 Task: Find the distance between Nashville and Great Smoky Mountains.
Action: Mouse moved to (234, 58)
Screenshot: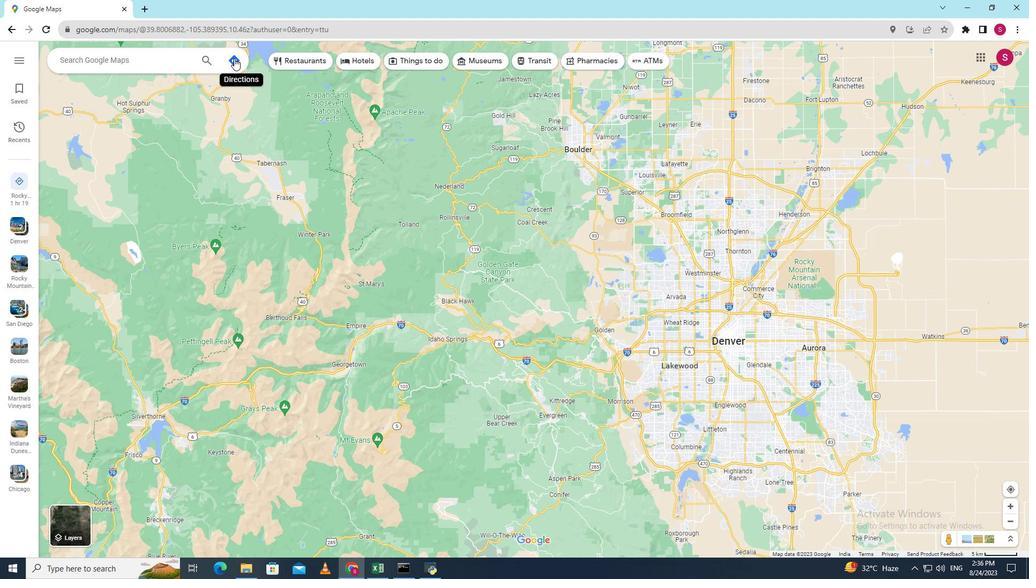 
Action: Mouse pressed left at (234, 58)
Screenshot: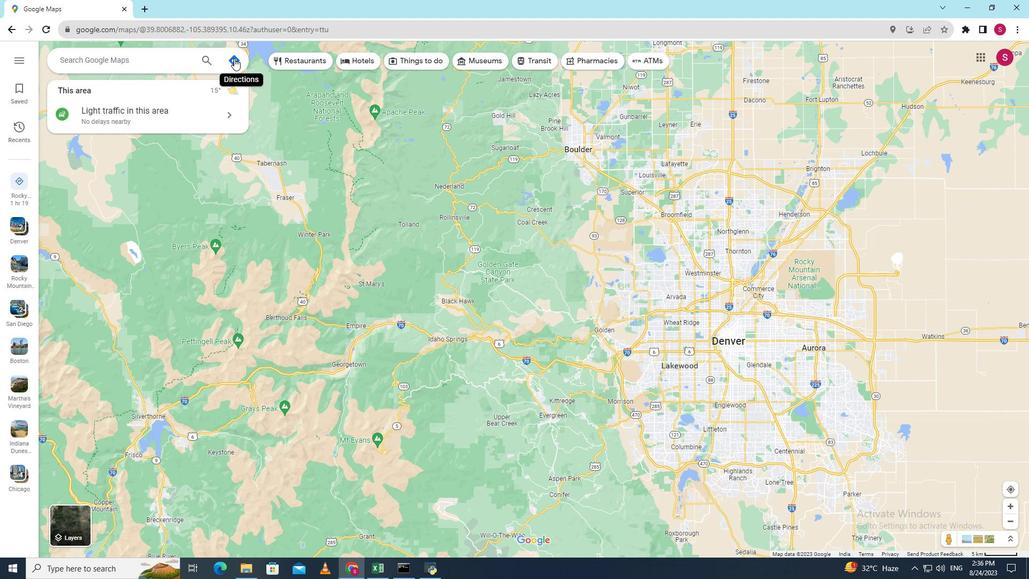 
Action: Mouse moved to (163, 94)
Screenshot: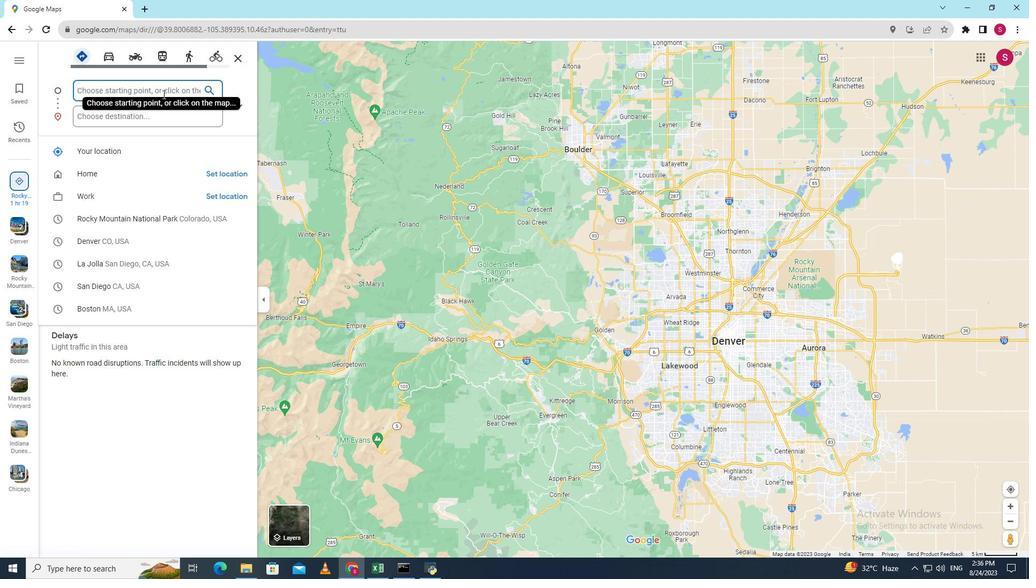 
Action: Mouse pressed left at (163, 94)
Screenshot: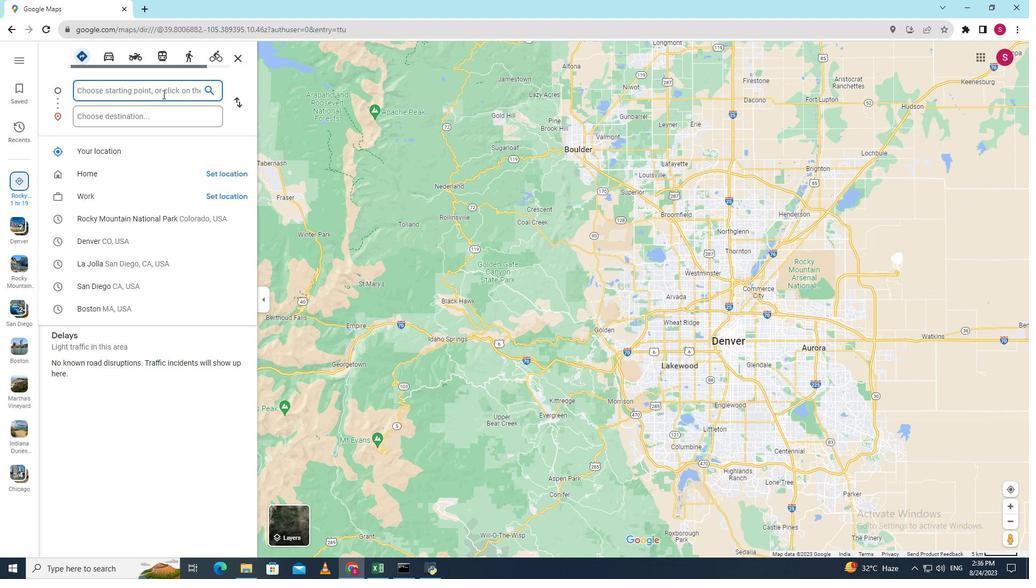 
Action: Key pressed <Key.shift><Key.shift><Key.shift><Key.shift><Key.shift><Key.shift><Key.shift><Key.shift><Key.shift><Key.shift><Key.shift><Key.shift><Key.shift><Key.shift><Key.shift><Key.shift><Key.shift><Key.shift><Key.shift><Key.shift><Key.shift><Key.shift><Key.shift><Key.shift><Key.shift><Key.shift><Key.shift><Key.shift><Key.shift><Key.shift><Key.shift><Key.shift><Key.shift><Key.shift><Key.shift><Key.shift><Key.shift><Key.shift><Key.shift><Key.shift><Key.shift><Key.shift><Key.shift><Key.shift><Key.shift><Key.shift><Key.shift><Key.shift><Key.shift><Key.shift><Key.shift><Key.shift><Key.shift><Key.shift><Key.shift><Key.shift><Key.shift><Key.shift>Nashville
Screenshot: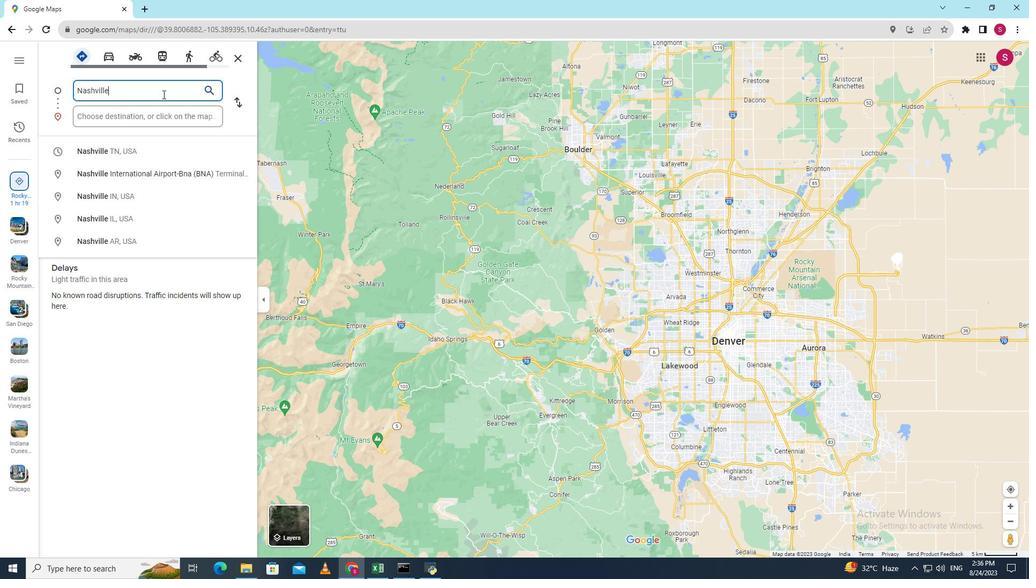 
Action: Mouse moved to (146, 113)
Screenshot: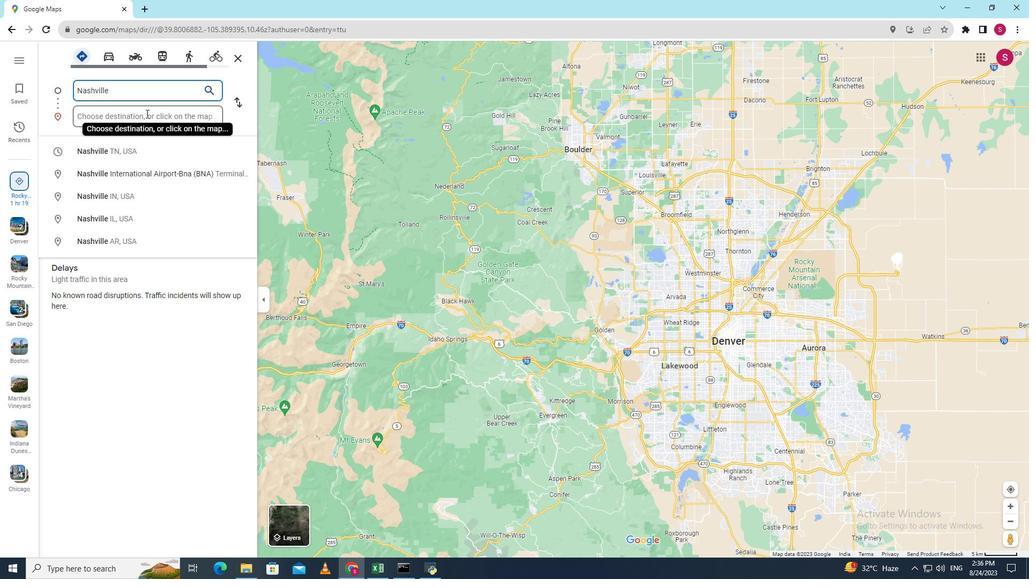 
Action: Mouse pressed left at (146, 113)
Screenshot: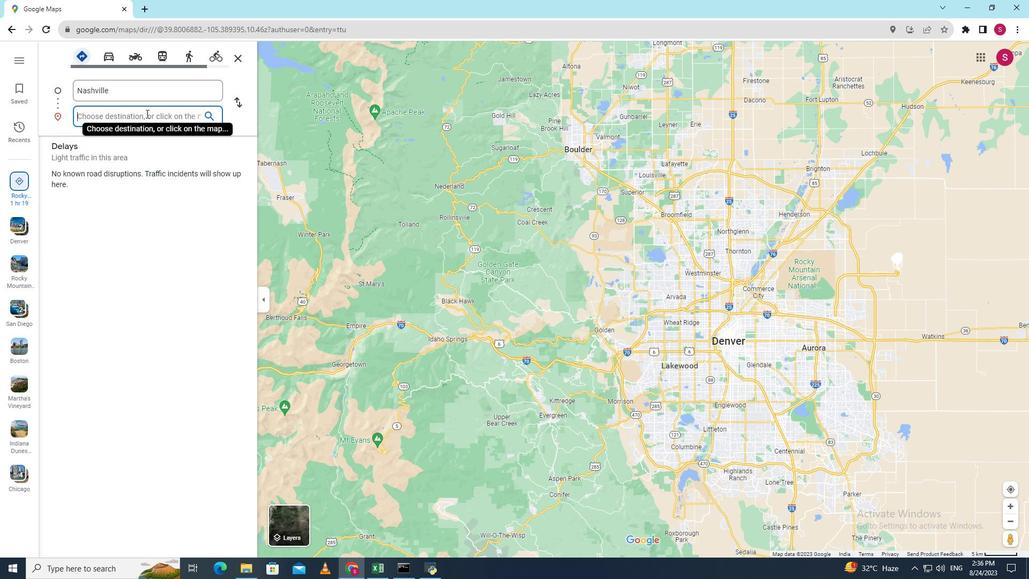 
Action: Key pressed <Key.shift><Key.shift>Great<Key.space><Key.shift>Smoky<Key.space><Key.shift><Key.shift><Key.shift><Key.shift><Key.shift><Key.shift><Key.shift><Key.shift><Key.shift><Key.shift><Key.shift><Key.shift><Key.shift><Key.shift><Key.shift><Key.shift>Mountains<Key.enter>
Screenshot: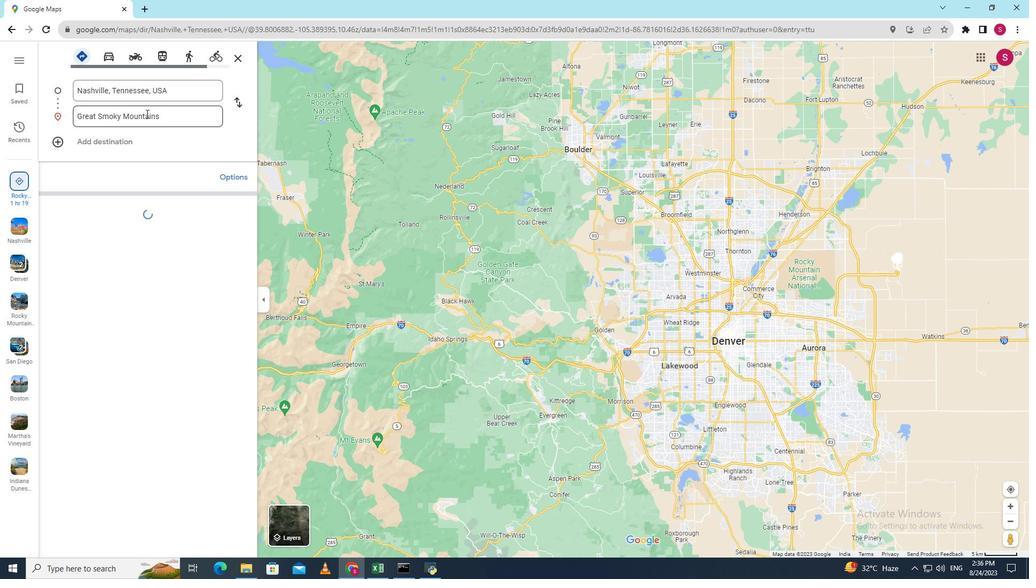 
Action: Mouse moved to (326, 158)
Screenshot: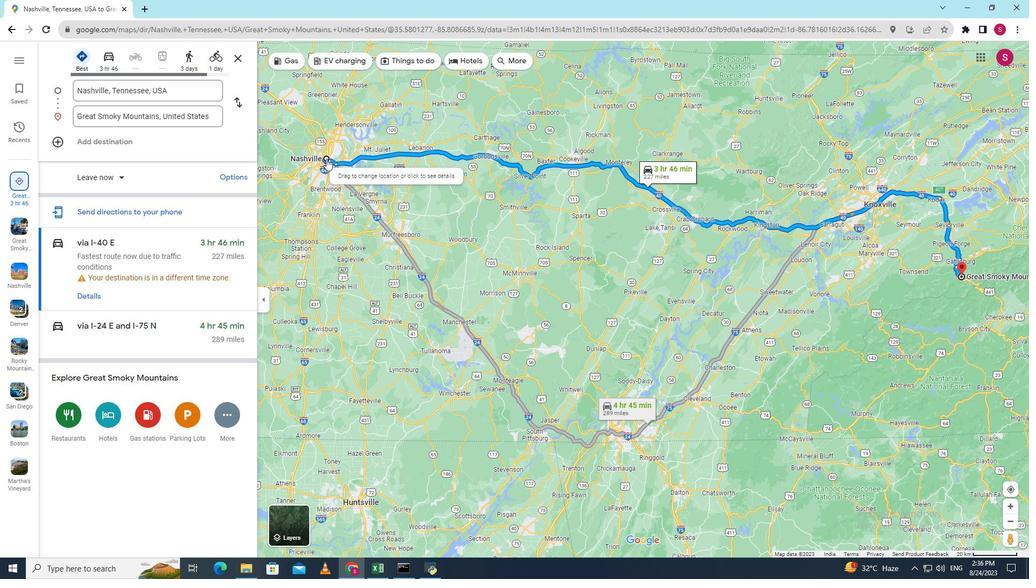 
Action: Mouse pressed right at (326, 158)
Screenshot: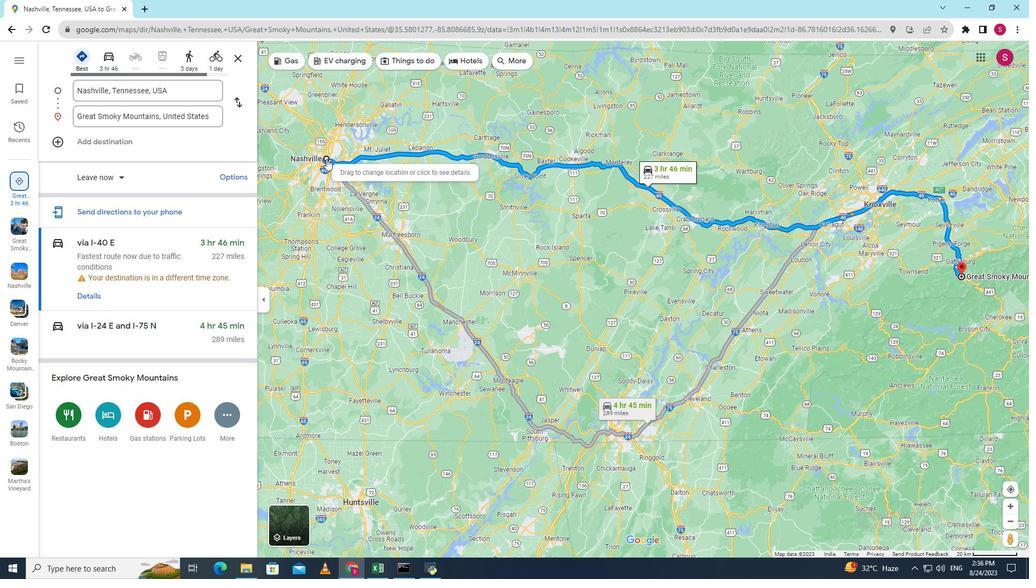 
Action: Mouse moved to (355, 239)
Screenshot: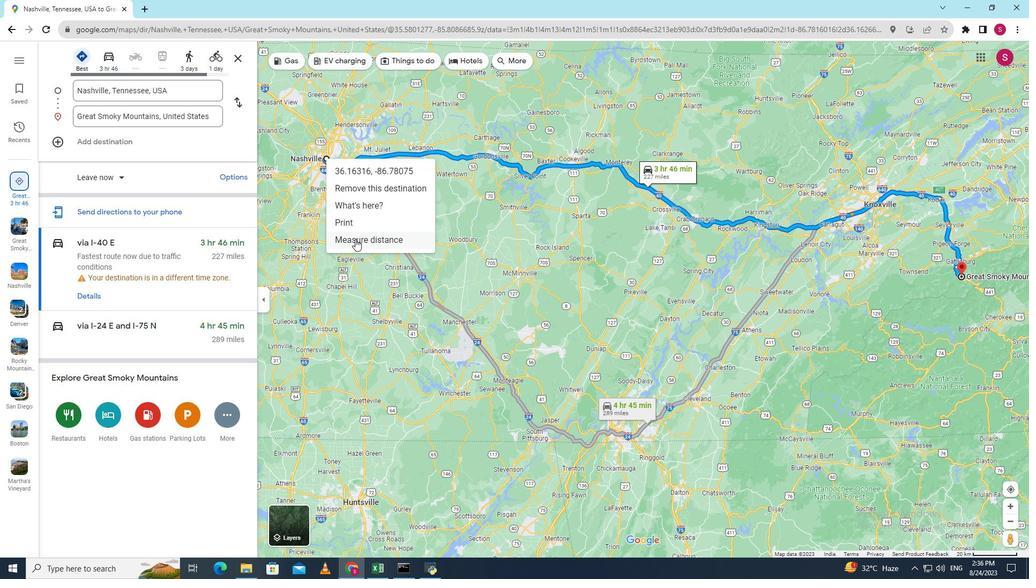 
Action: Mouse pressed left at (355, 239)
Screenshot: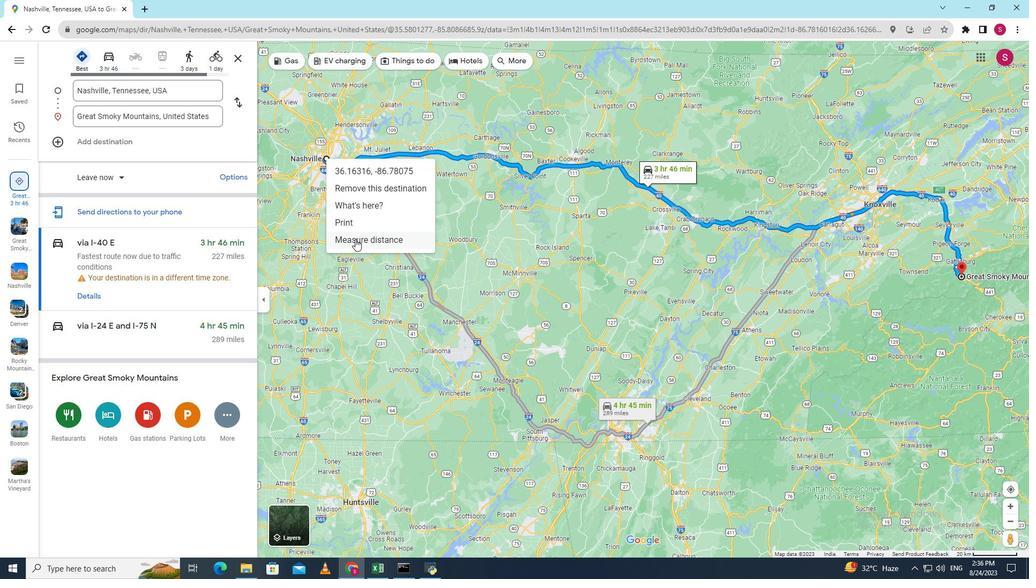 
Action: Mouse moved to (962, 277)
Screenshot: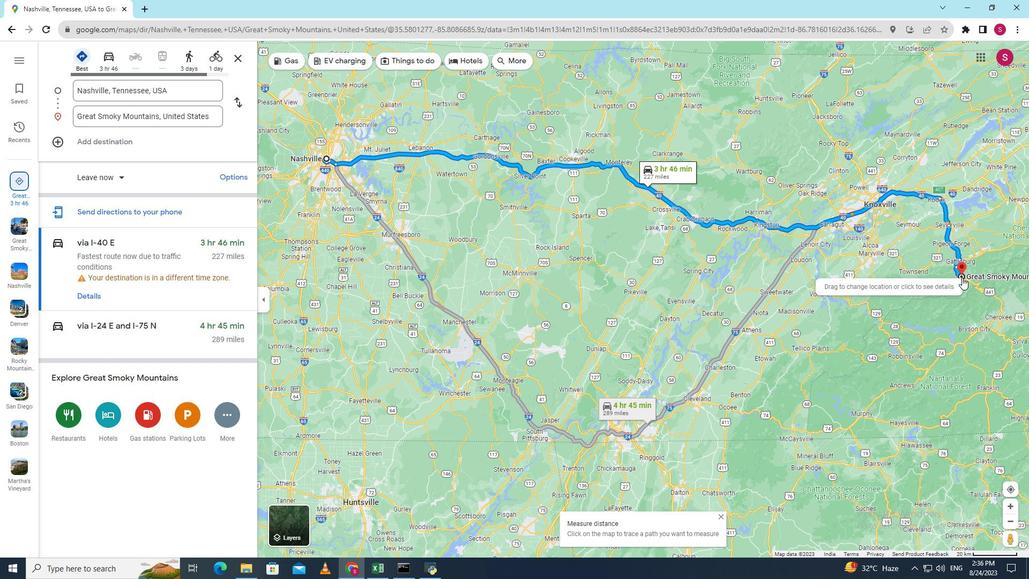 
Action: Mouse pressed right at (962, 277)
Screenshot: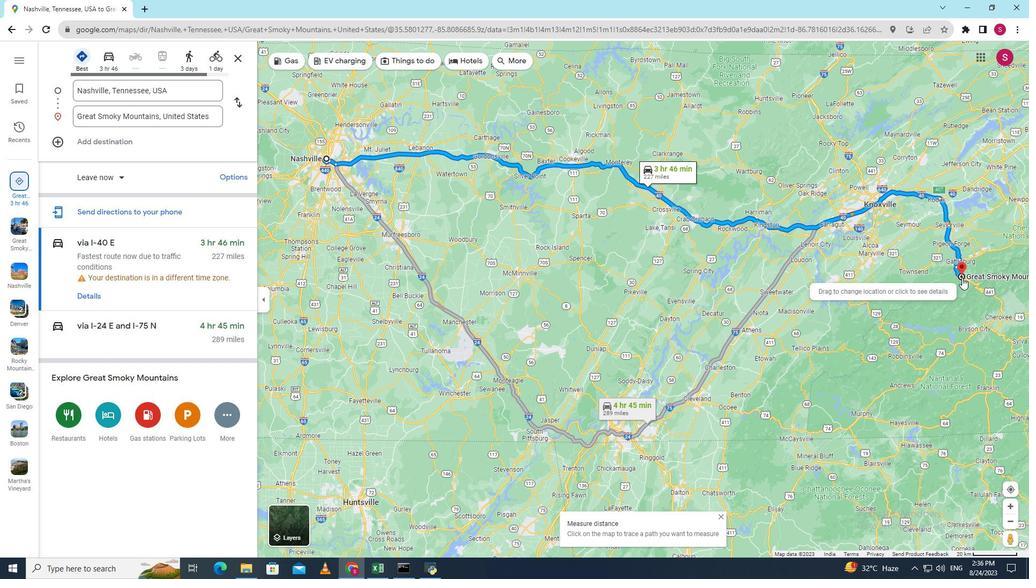 
Action: Mouse moved to (949, 360)
Screenshot: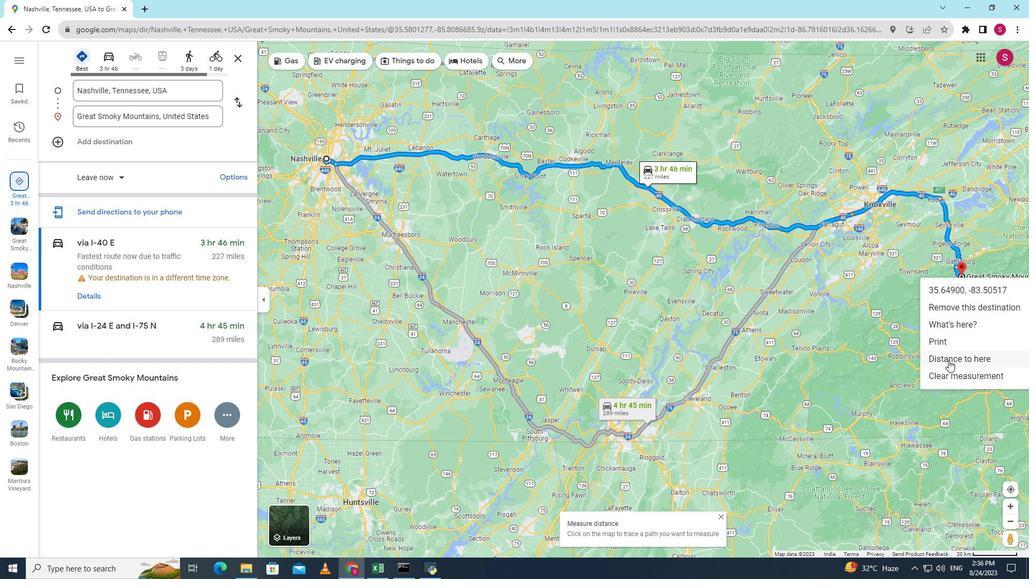 
Action: Mouse pressed left at (949, 360)
Screenshot: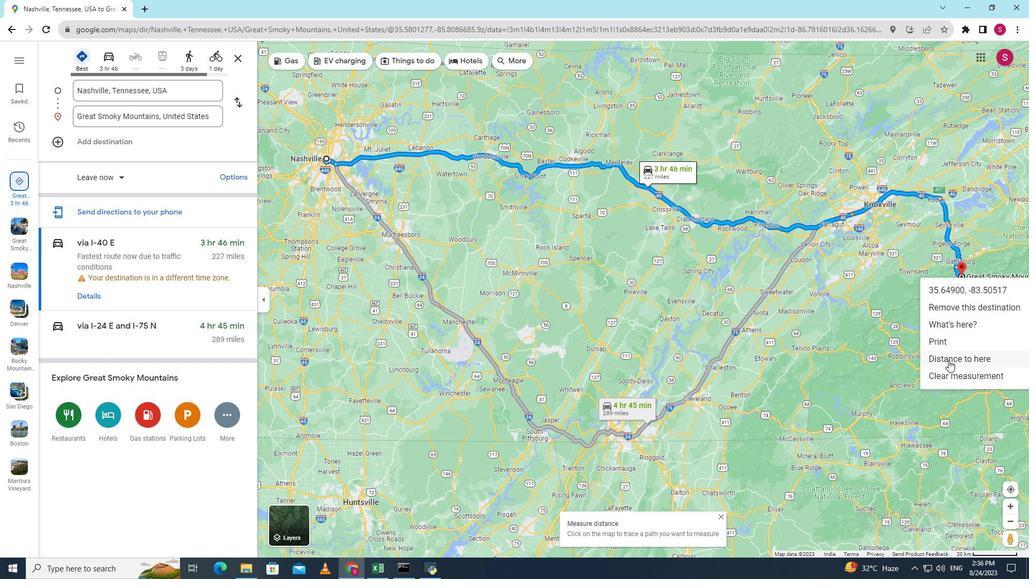 
Action: Mouse moved to (939, 290)
Screenshot: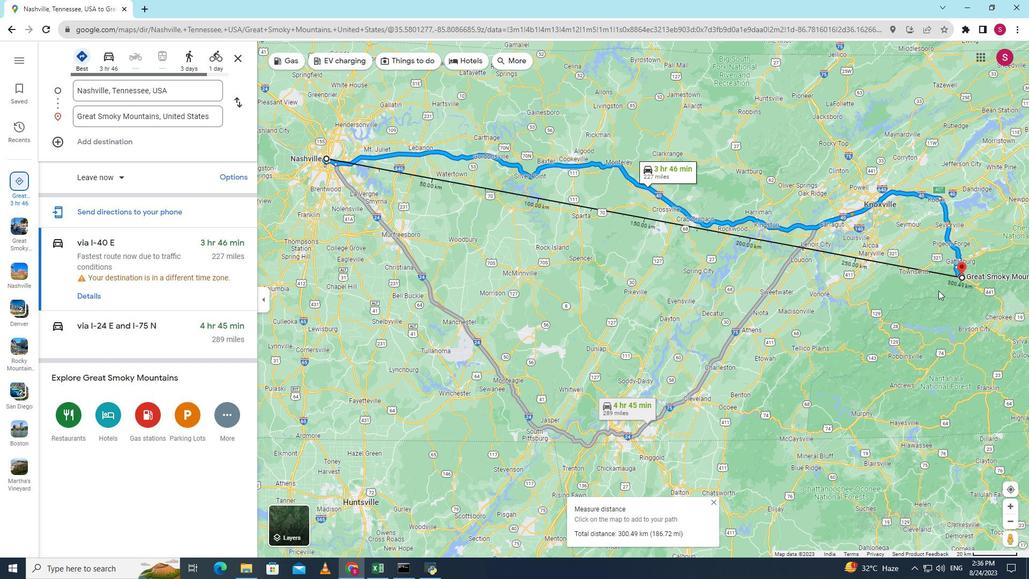 
